 Task: Create a rule from the Agile list, Priority changed -> Complete task in the project ArmorTech if Priority Cleared then Complete Task
Action: Mouse moved to (925, 151)
Screenshot: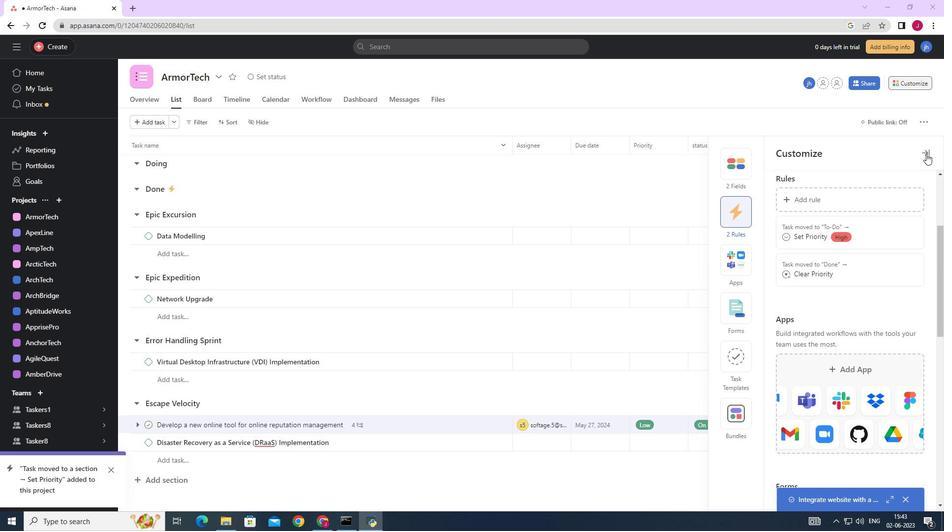 
Action: Mouse pressed left at (925, 151)
Screenshot: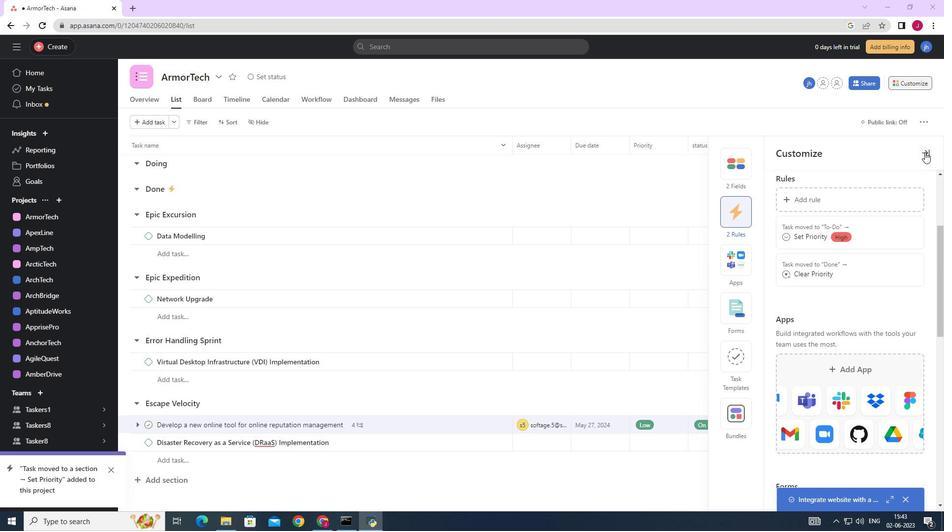 
Action: Mouse moved to (912, 88)
Screenshot: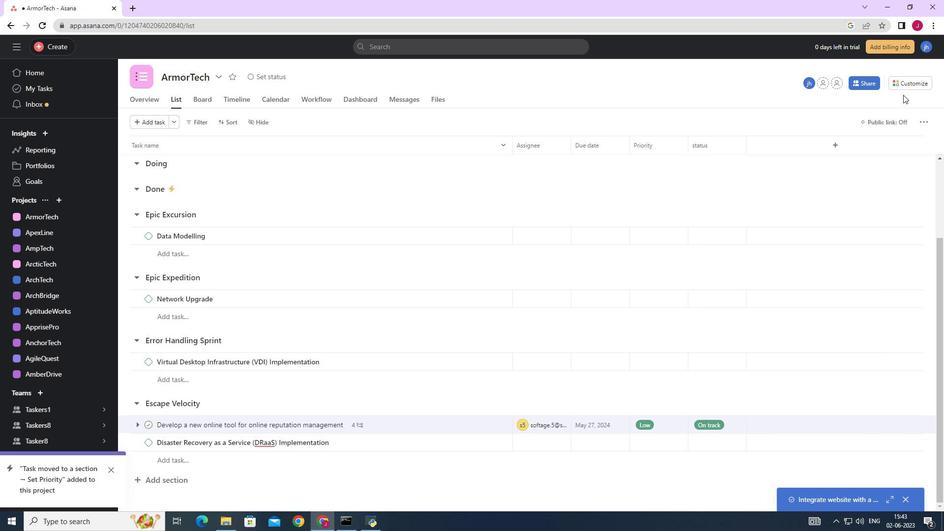 
Action: Mouse pressed left at (912, 88)
Screenshot: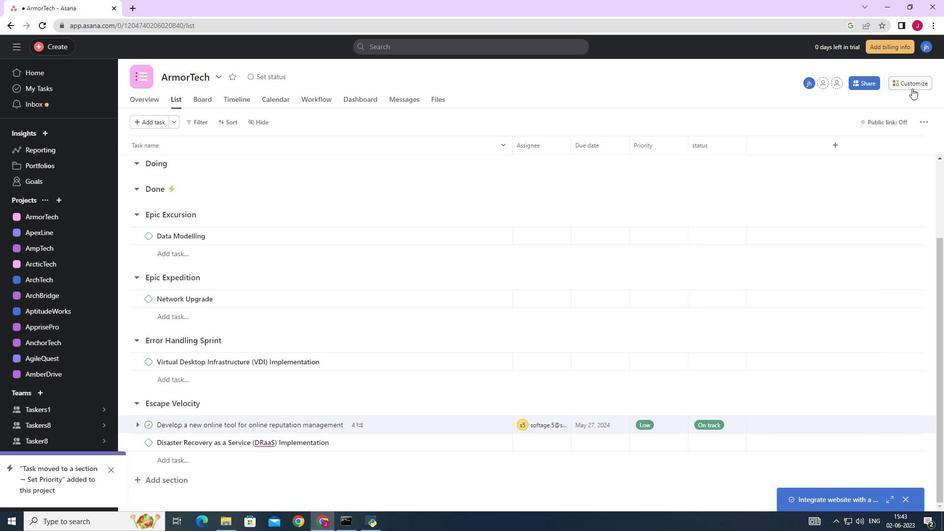 
Action: Mouse moved to (739, 214)
Screenshot: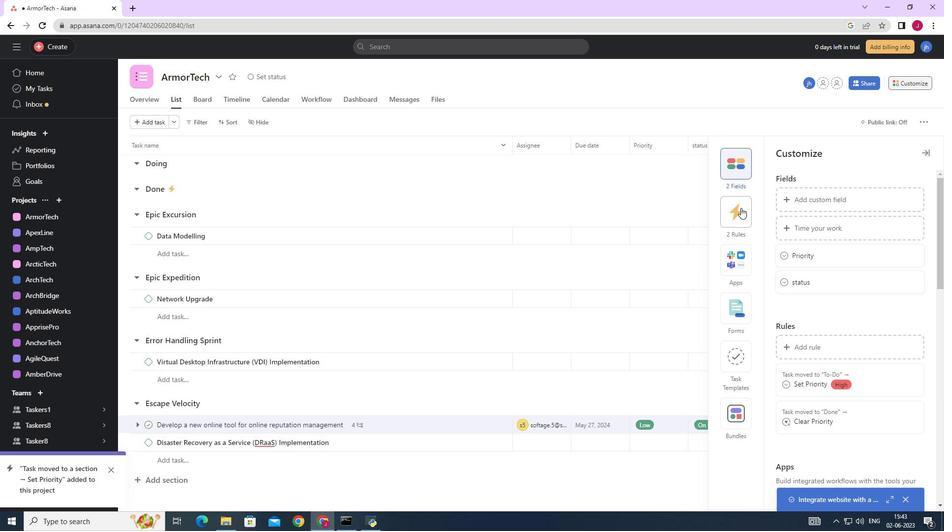 
Action: Mouse pressed left at (739, 214)
Screenshot: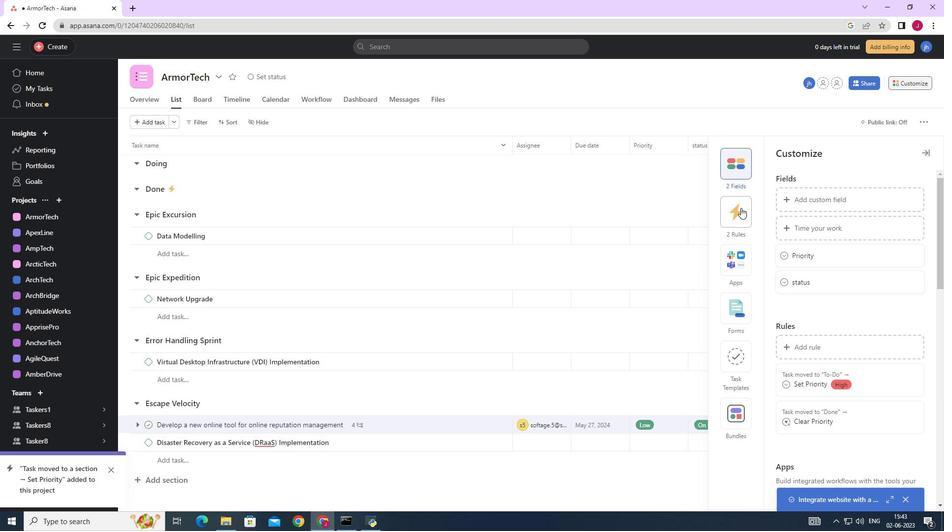 
Action: Mouse moved to (839, 200)
Screenshot: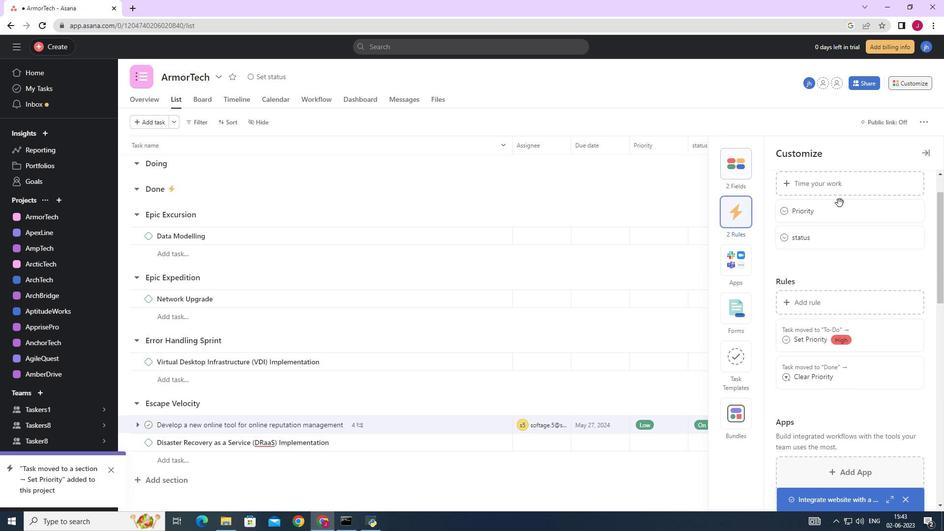 
Action: Mouse pressed left at (839, 200)
Screenshot: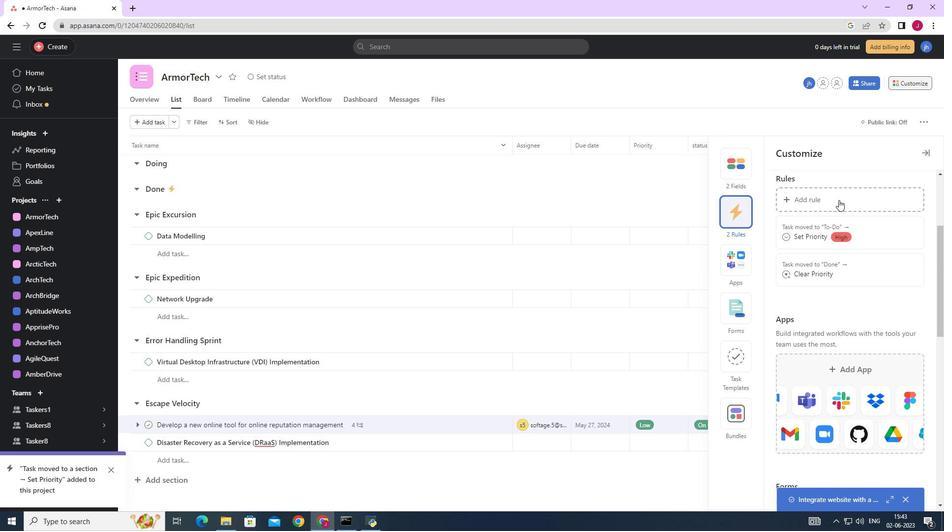 
Action: Mouse moved to (206, 146)
Screenshot: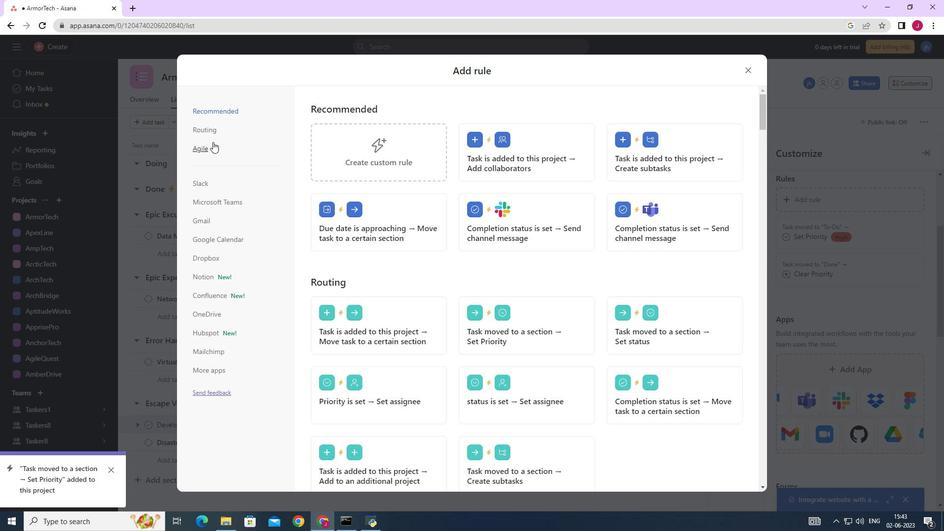 
Action: Mouse pressed left at (206, 146)
Screenshot: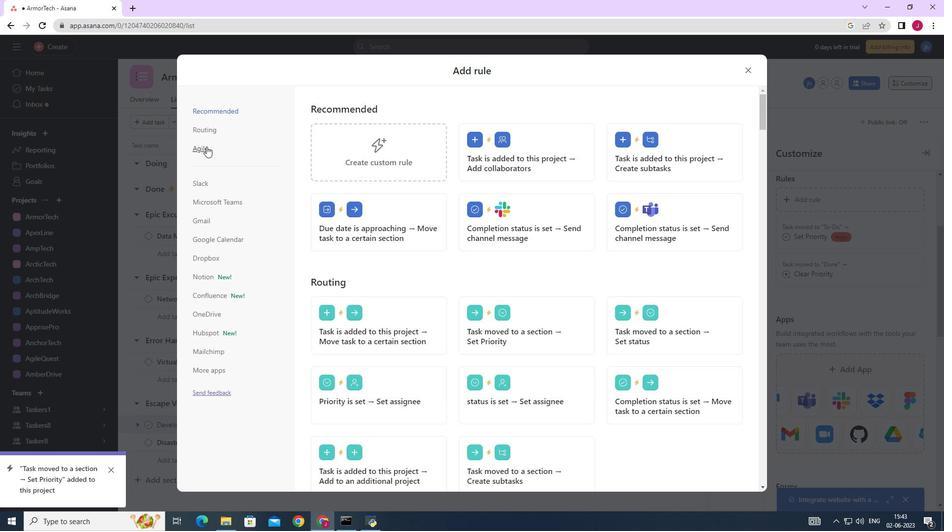 
Action: Mouse moved to (369, 147)
Screenshot: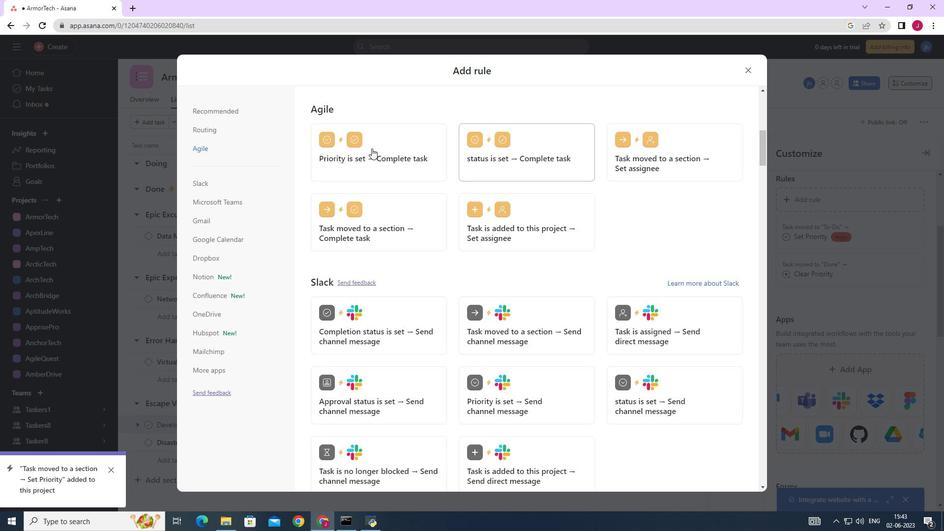 
Action: Mouse pressed left at (369, 147)
Screenshot: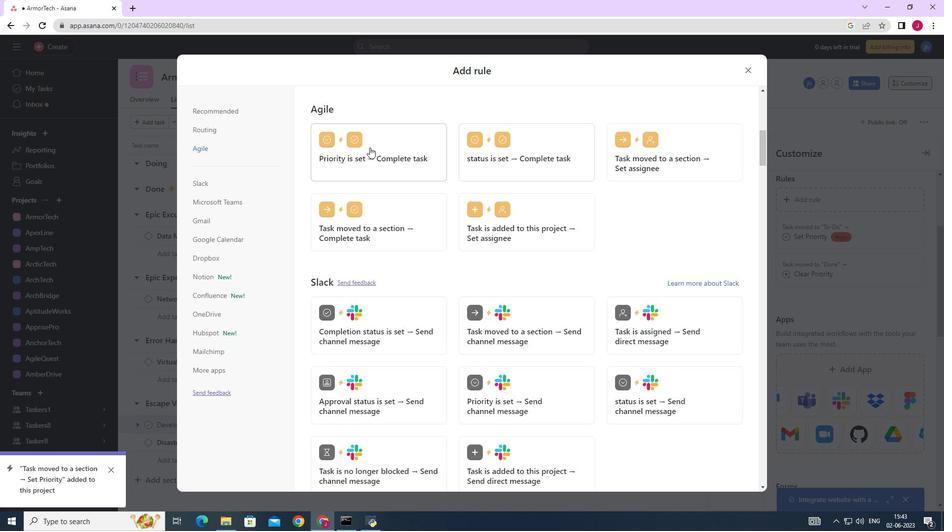 
Action: Mouse moved to (396, 265)
Screenshot: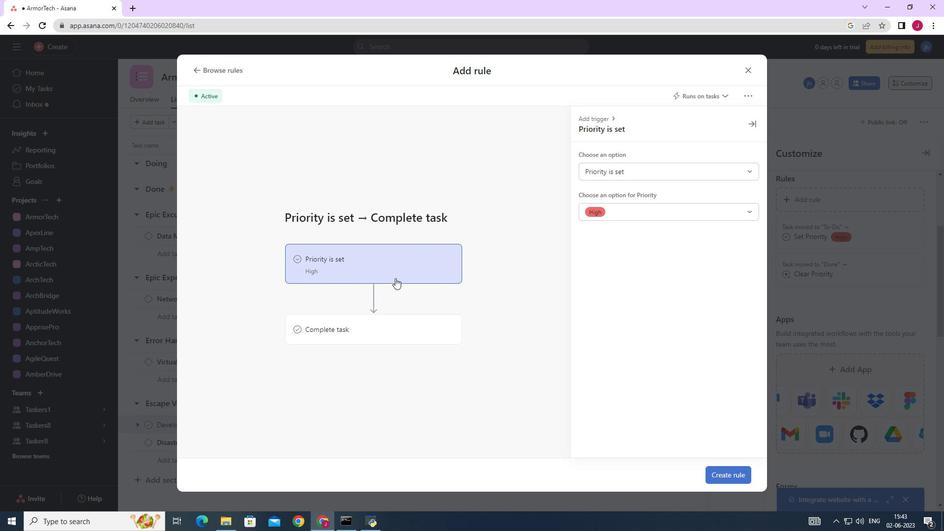 
Action: Mouse pressed left at (396, 265)
Screenshot: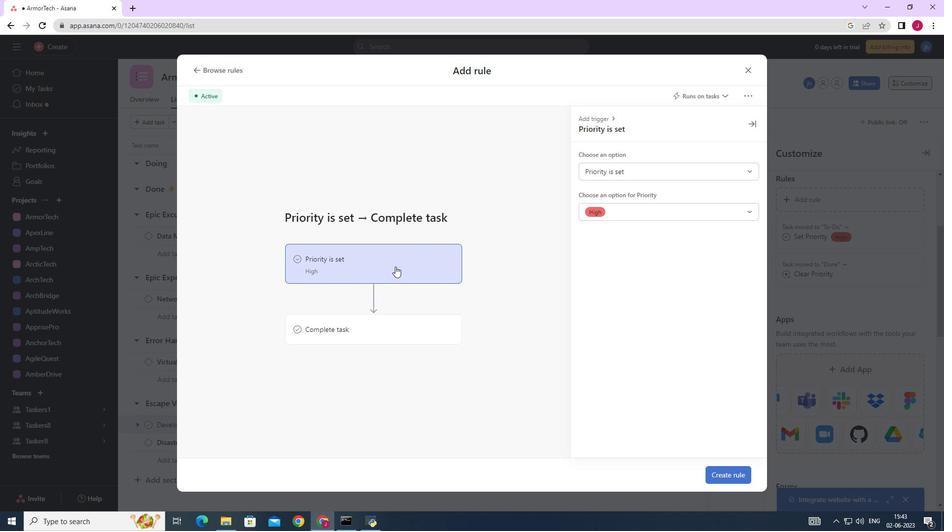 
Action: Mouse moved to (395, 326)
Screenshot: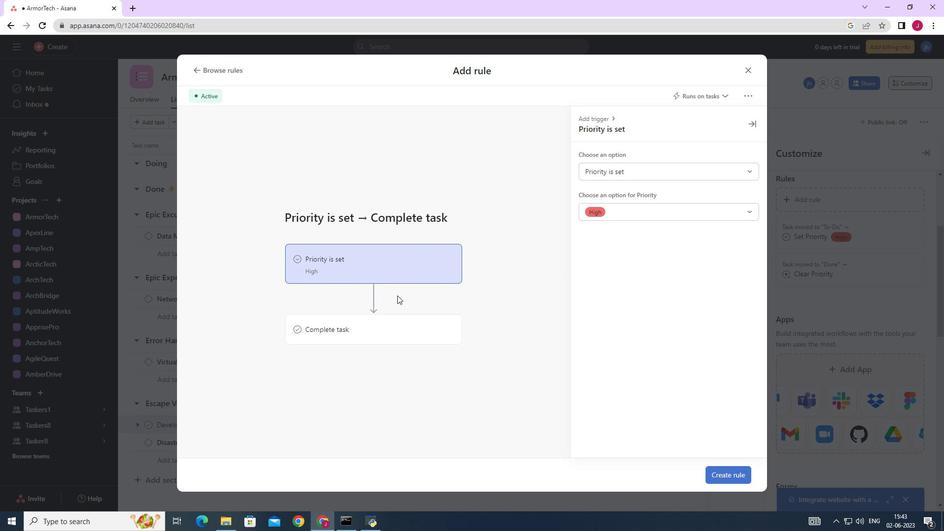 
Action: Mouse pressed left at (395, 326)
Screenshot: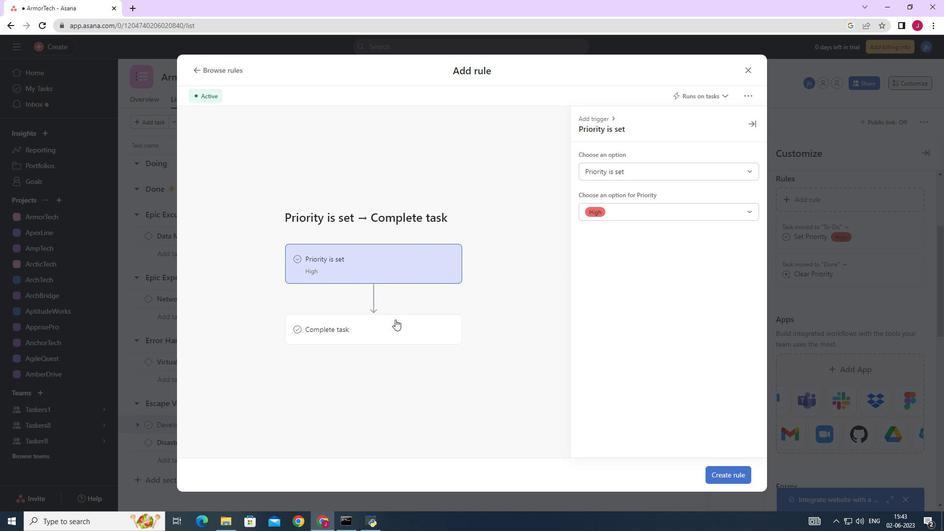 
Action: Mouse moved to (626, 173)
Screenshot: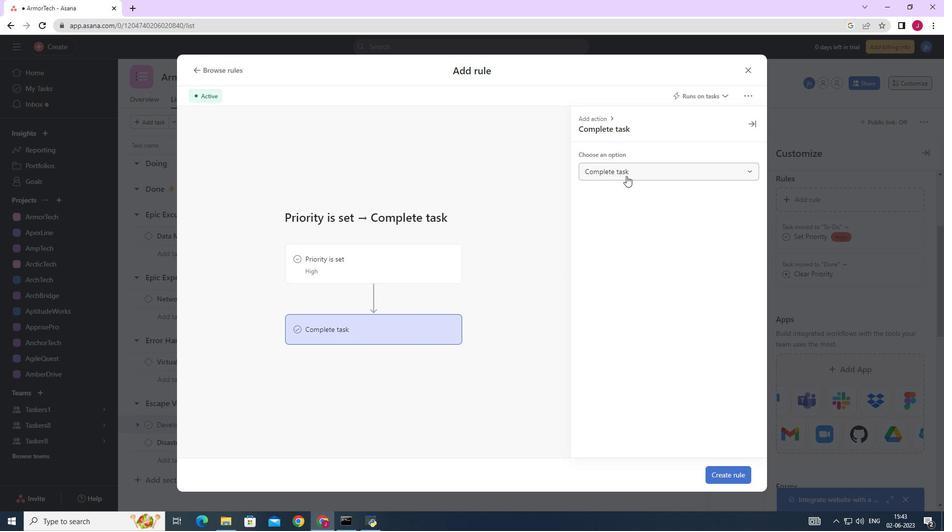 
Action: Mouse pressed left at (626, 173)
Screenshot: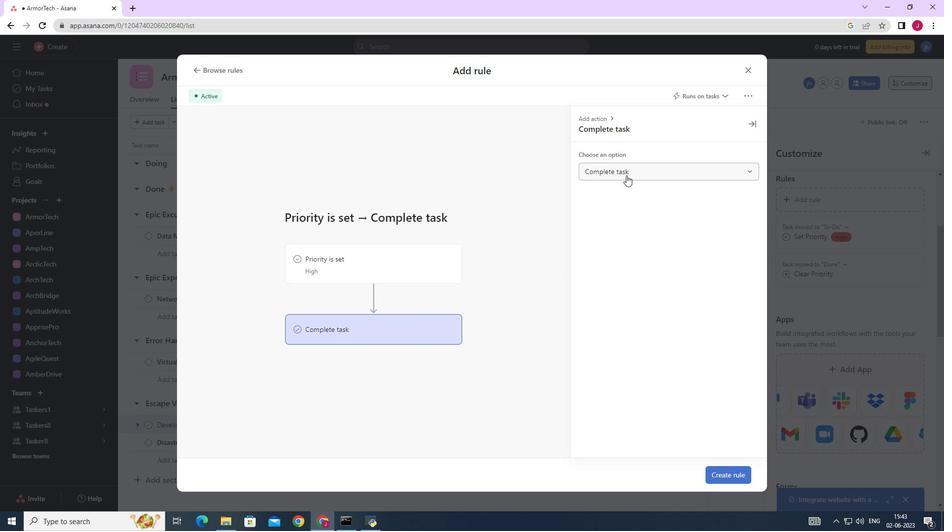 
Action: Mouse moved to (431, 270)
Screenshot: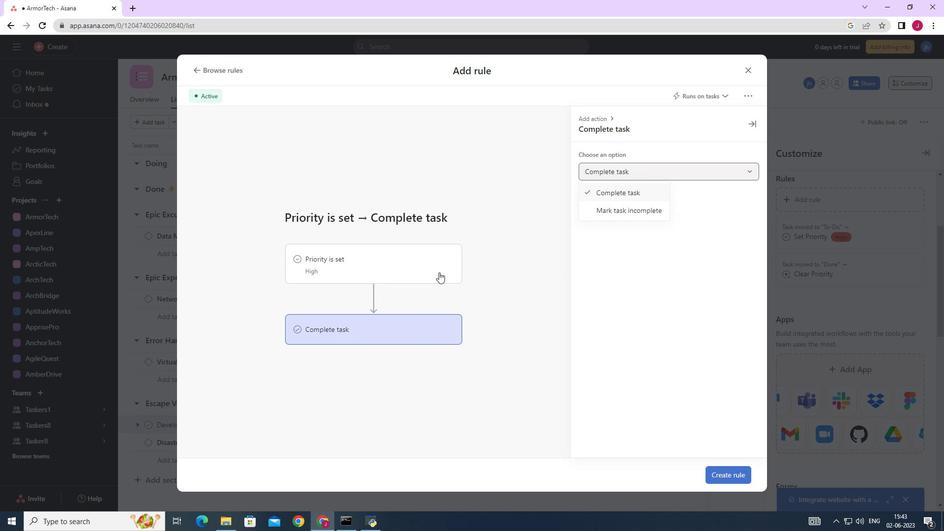 
Action: Mouse pressed left at (431, 270)
Screenshot: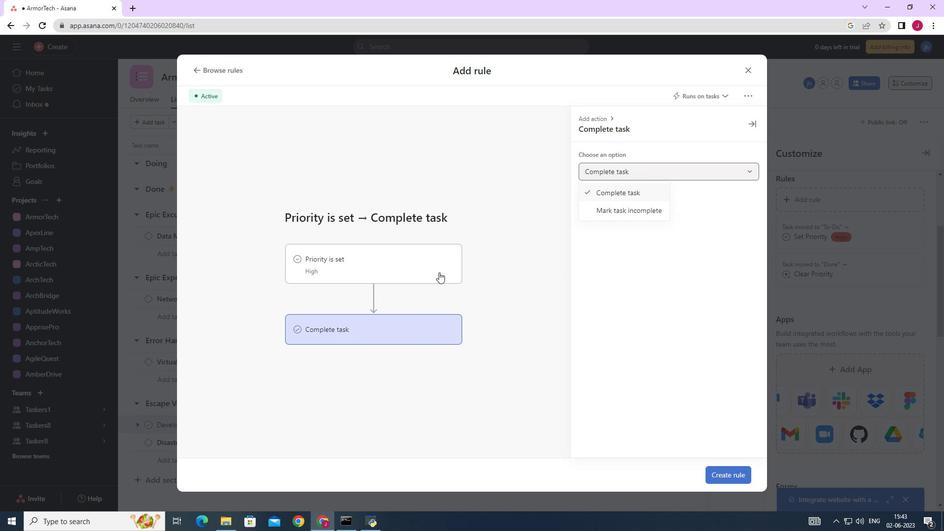 
Action: Mouse moved to (637, 169)
Screenshot: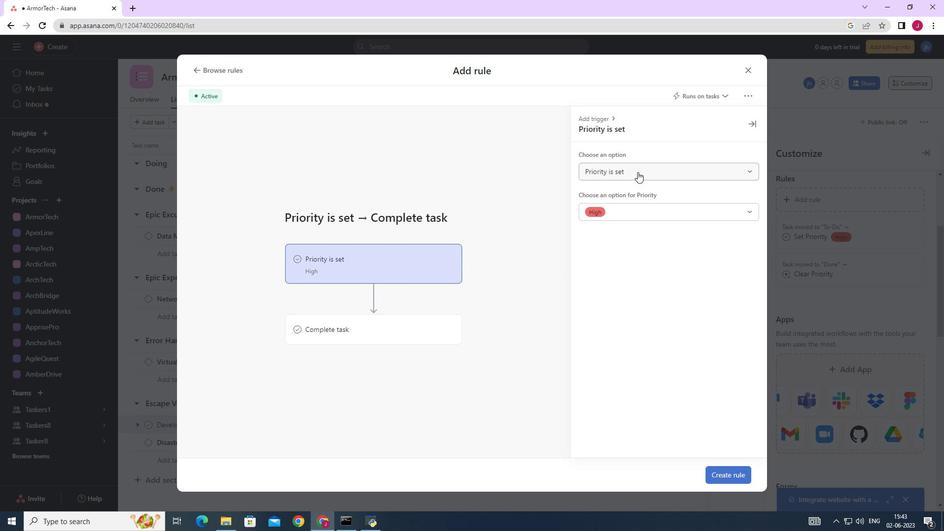 
Action: Mouse pressed left at (637, 169)
Screenshot: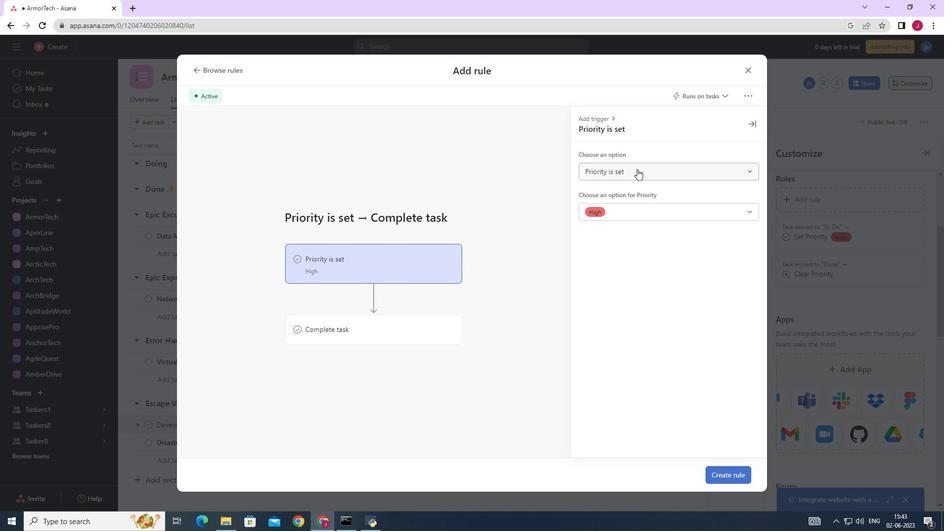 
Action: Mouse moved to (625, 210)
Screenshot: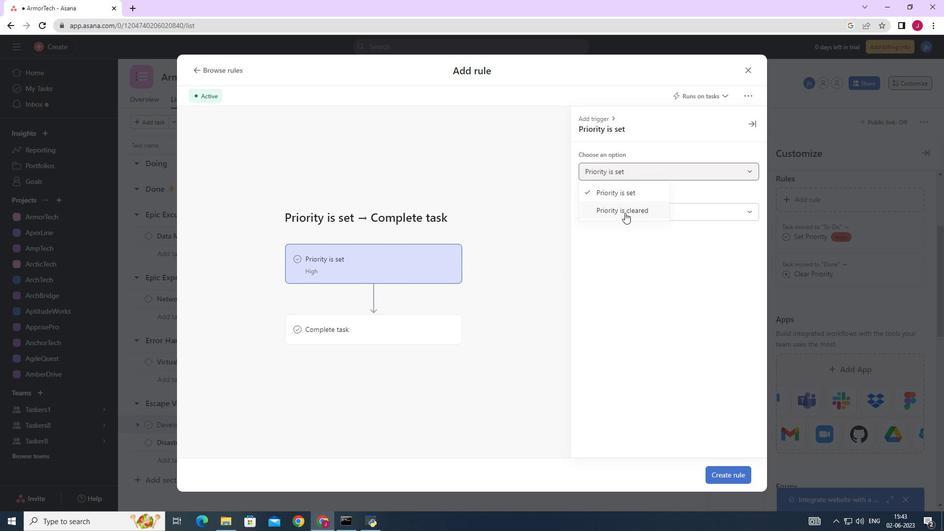 
Action: Mouse pressed left at (625, 210)
Screenshot: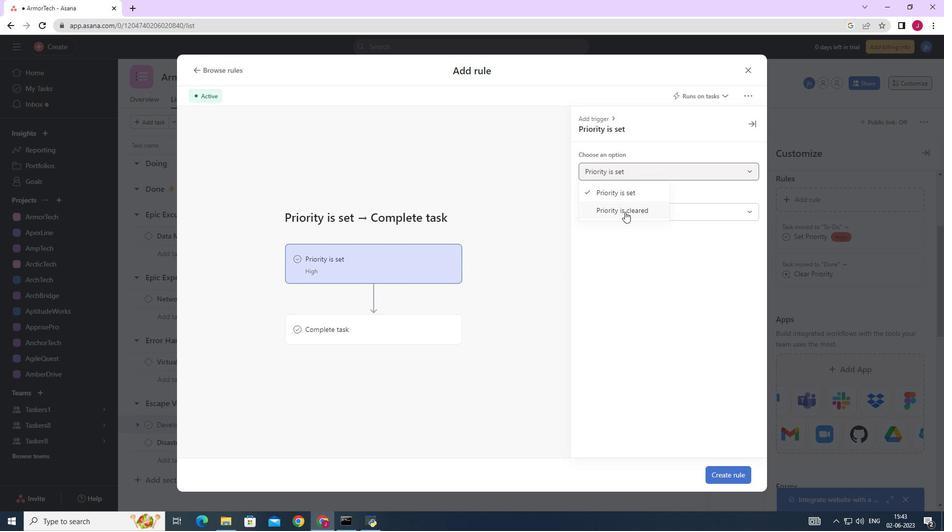 
Action: Mouse moved to (424, 324)
Screenshot: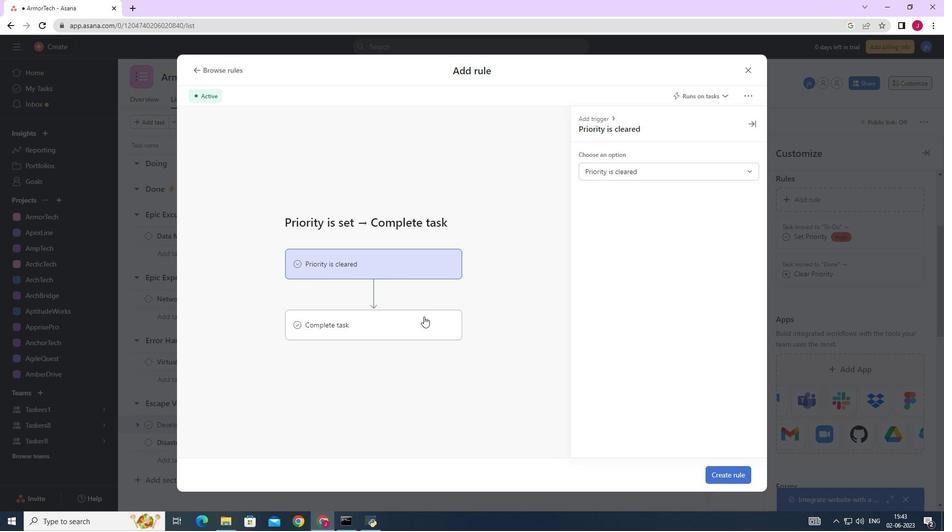 
Action: Mouse pressed left at (424, 324)
Screenshot: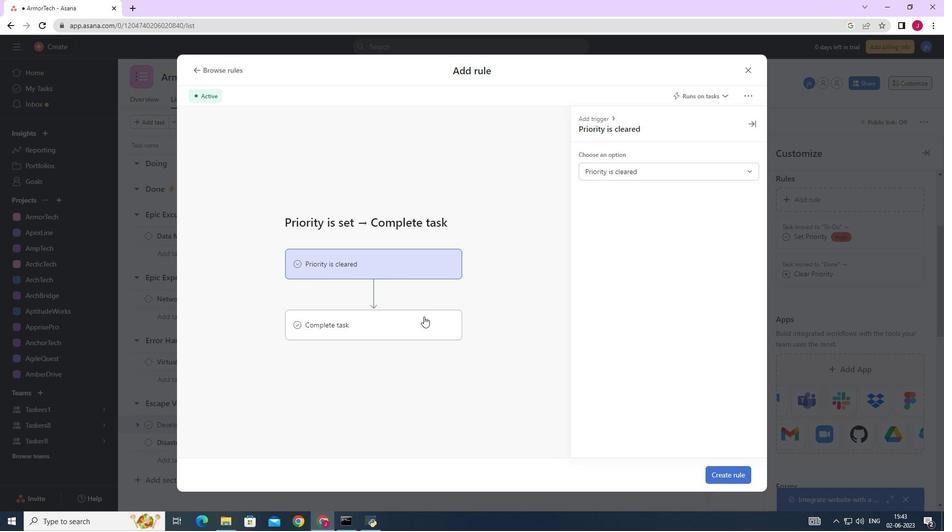 
Action: Mouse moved to (727, 468)
Screenshot: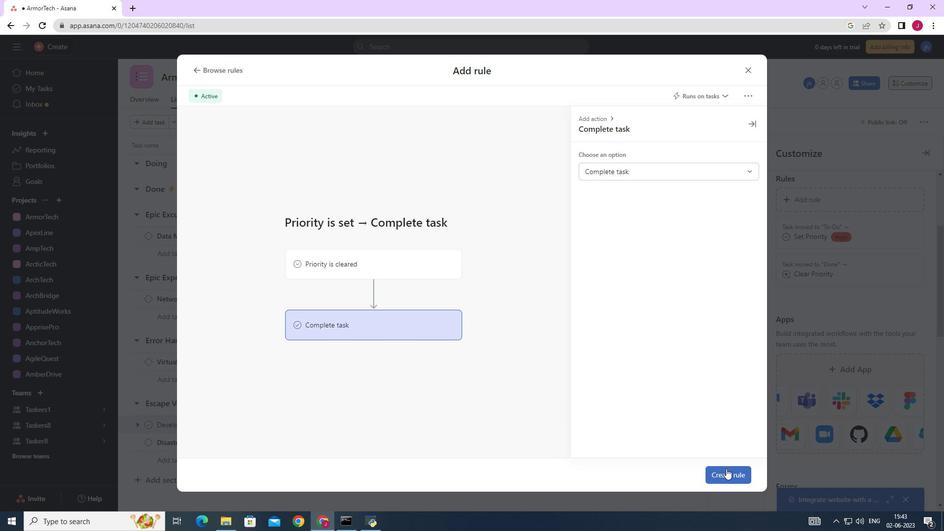 
Action: Mouse pressed left at (727, 468)
Screenshot: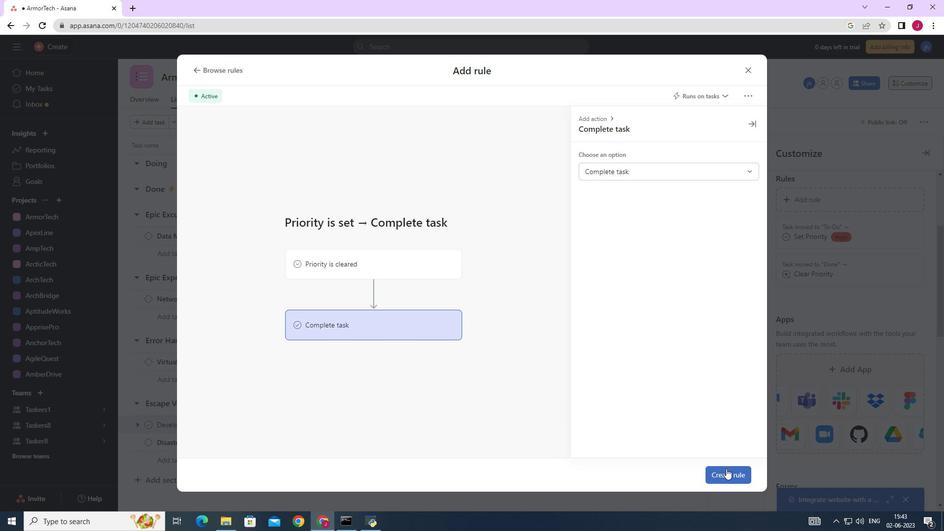 
Action: Mouse moved to (725, 465)
Screenshot: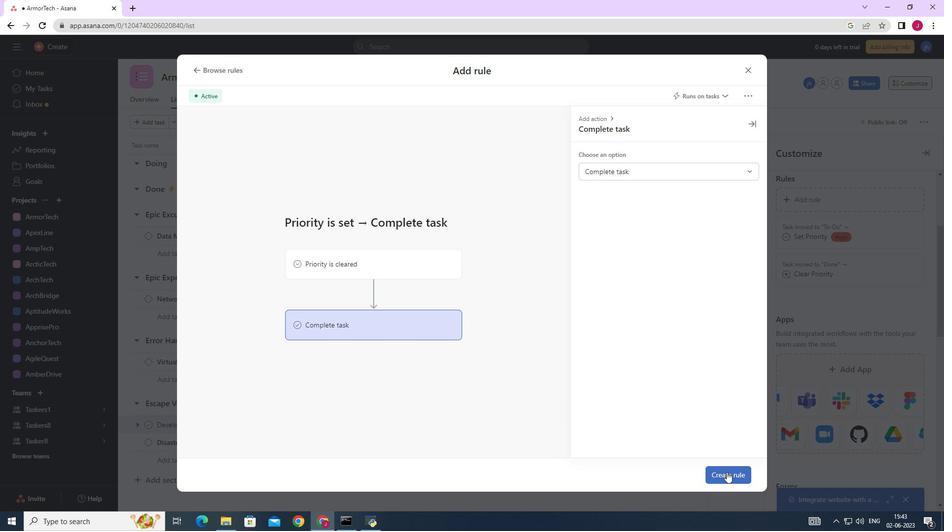 
